 Task: Add Member Faheem to Card Card0047 in Board Board0042 in Workspace Development in Trello
Action: Mouse moved to (670, 44)
Screenshot: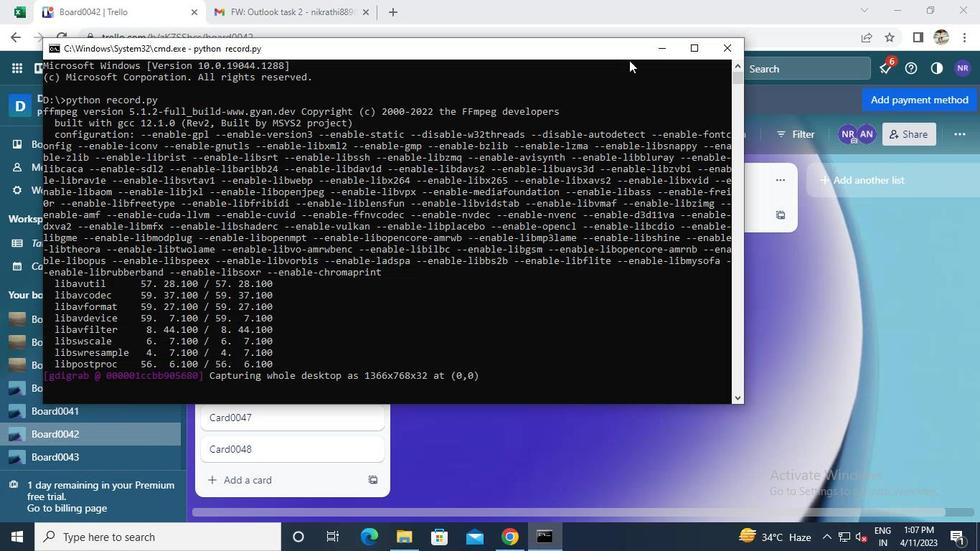 
Action: Mouse pressed left at (670, 44)
Screenshot: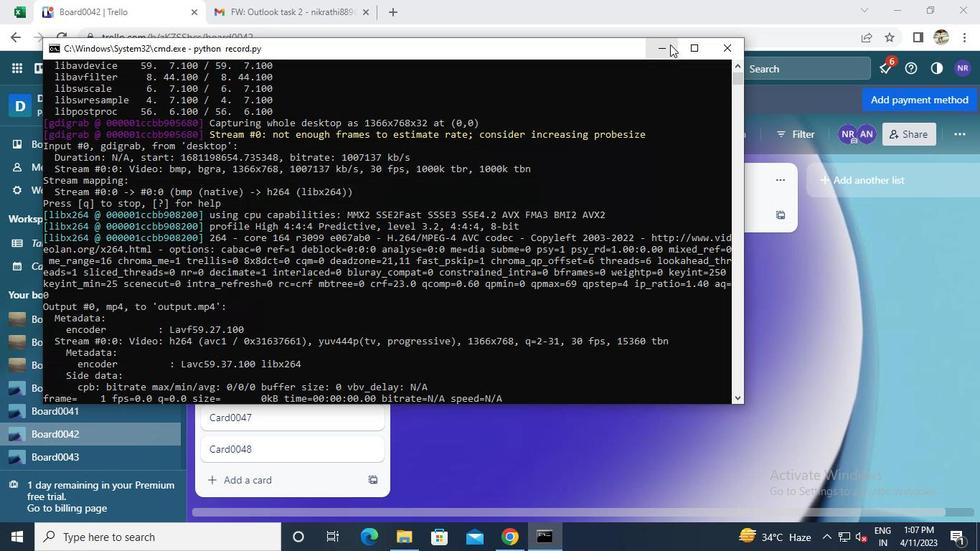 
Action: Mouse moved to (330, 414)
Screenshot: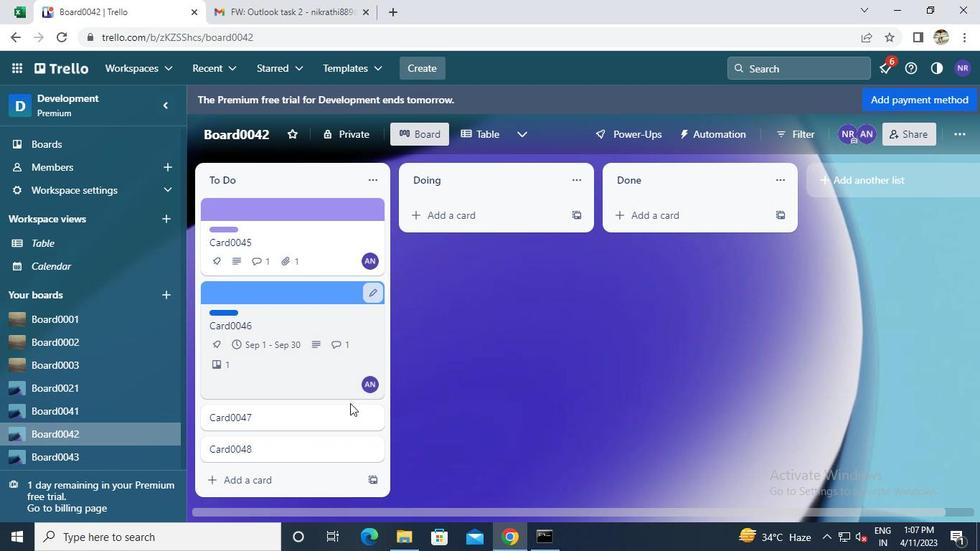 
Action: Mouse pressed left at (330, 414)
Screenshot: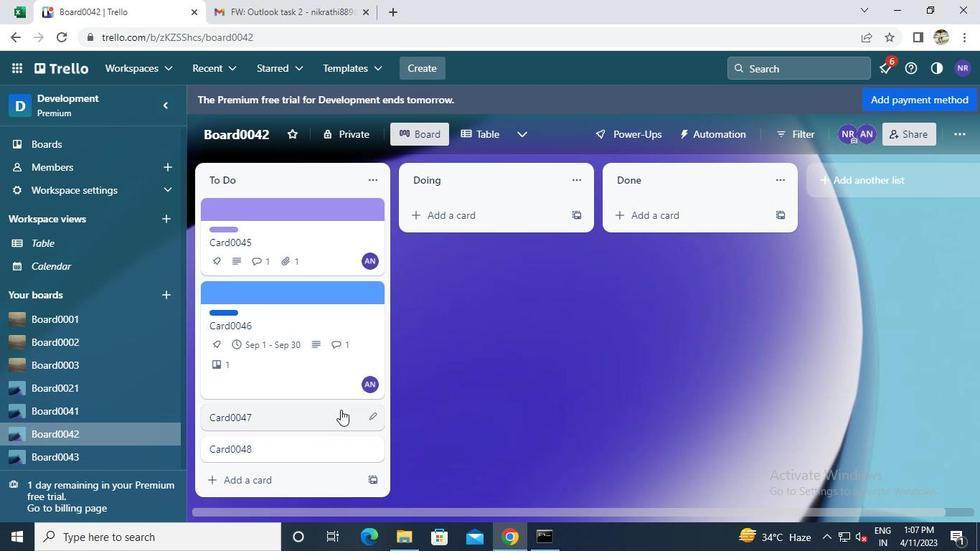
Action: Mouse moved to (668, 230)
Screenshot: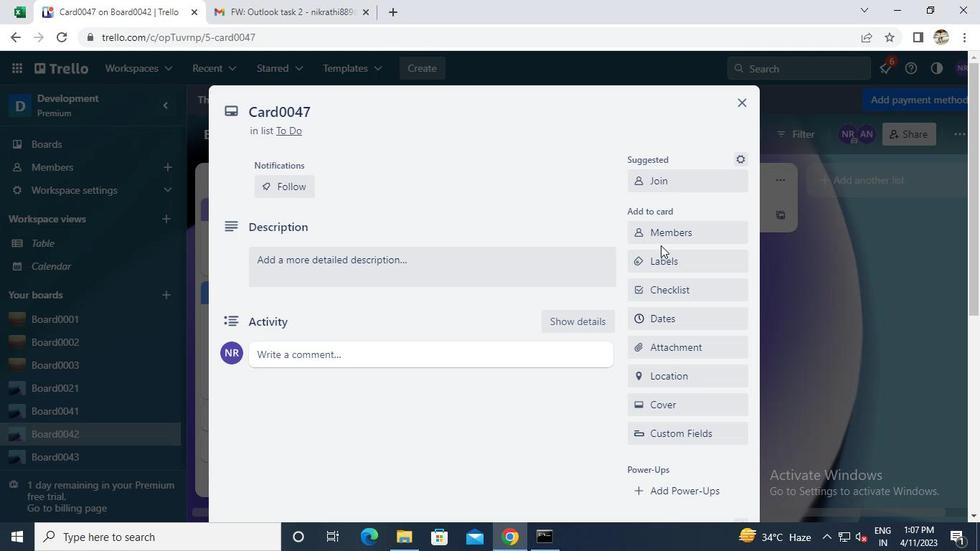 
Action: Mouse pressed left at (668, 230)
Screenshot: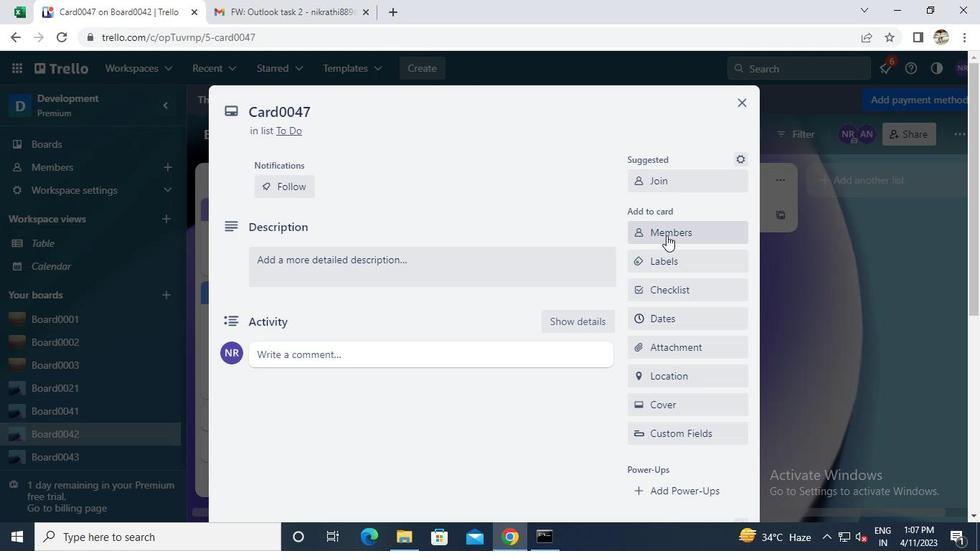 
Action: Keyboard f
Screenshot: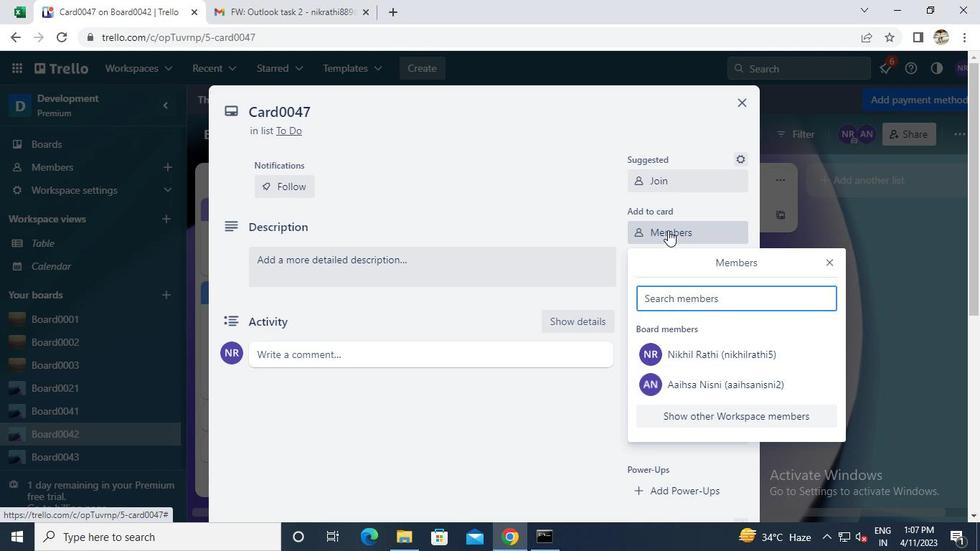 
Action: Keyboard a
Screenshot: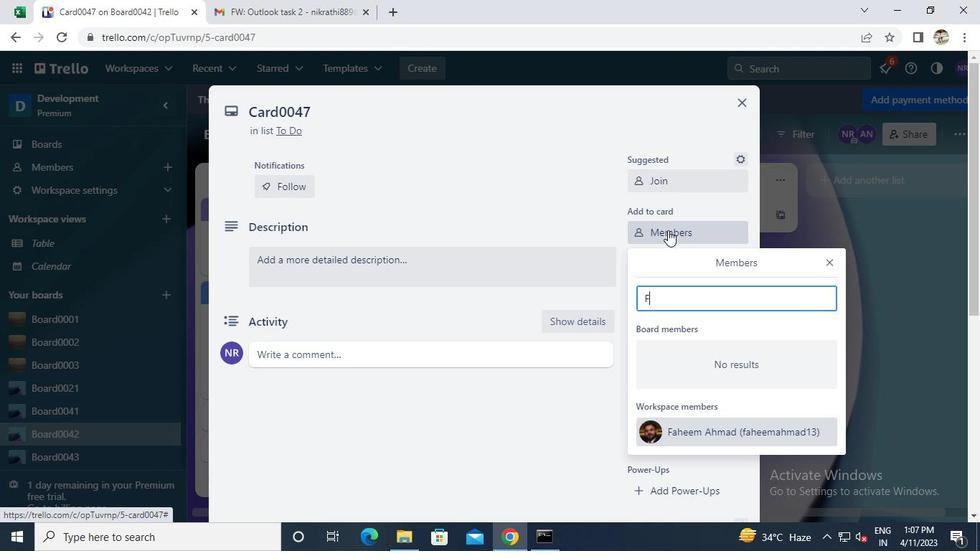 
Action: Mouse moved to (673, 433)
Screenshot: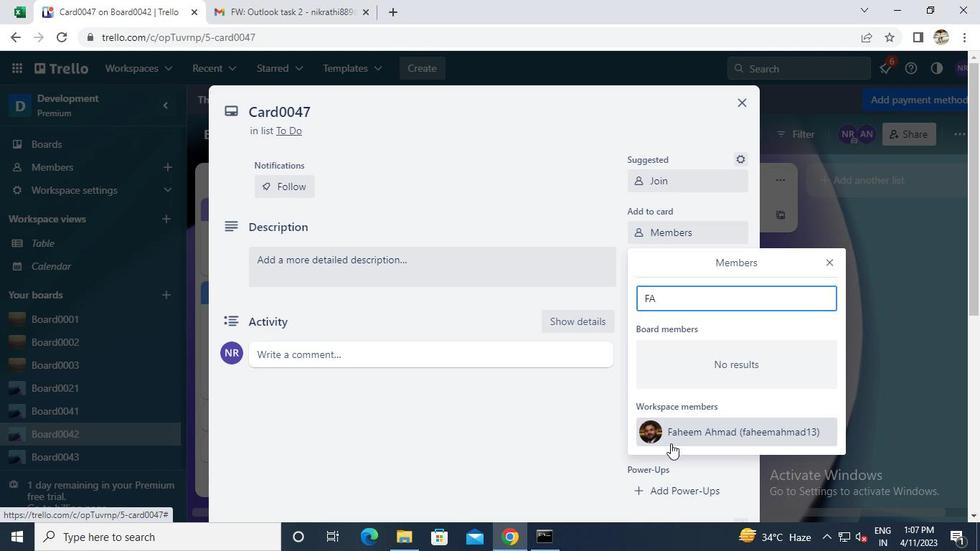 
Action: Mouse pressed left at (673, 433)
Screenshot: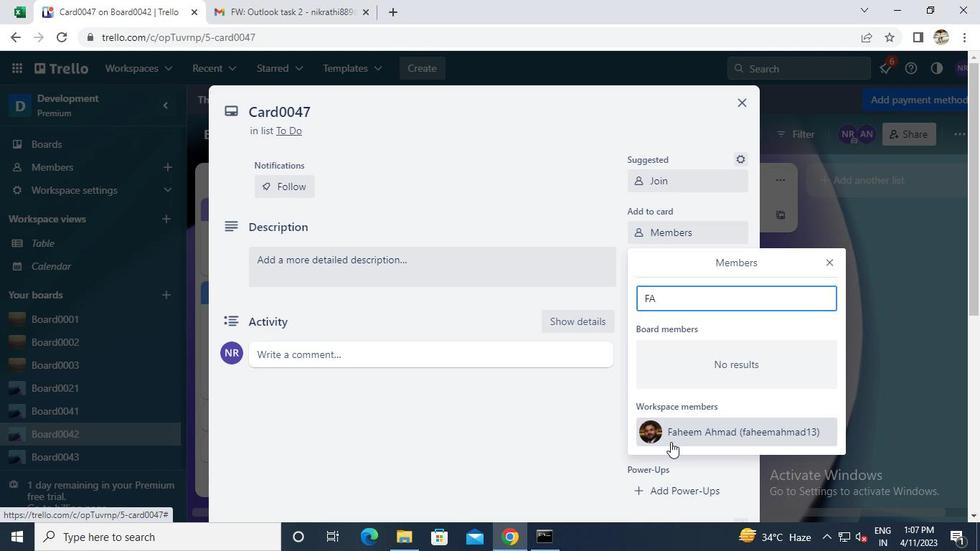 
Action: Mouse moved to (737, 104)
Screenshot: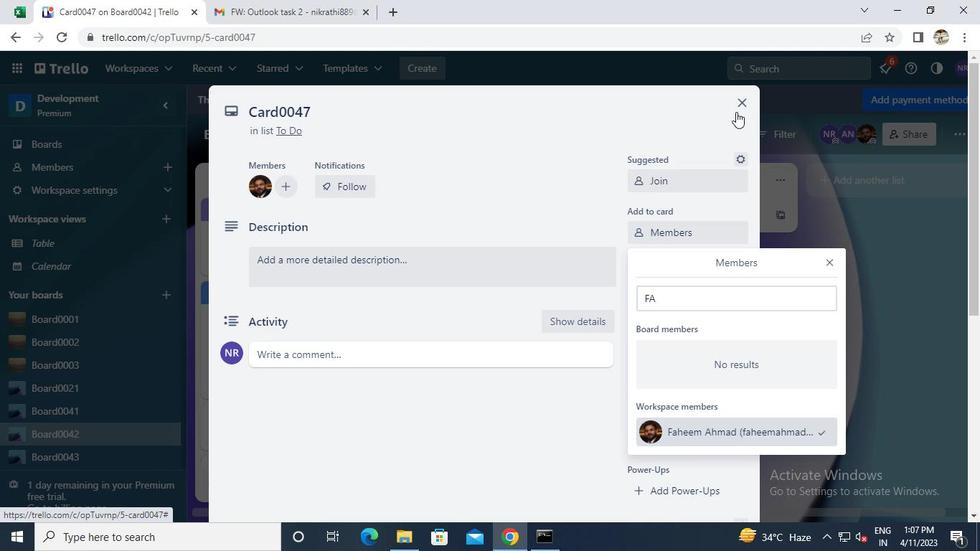 
Action: Mouse pressed left at (737, 104)
Screenshot: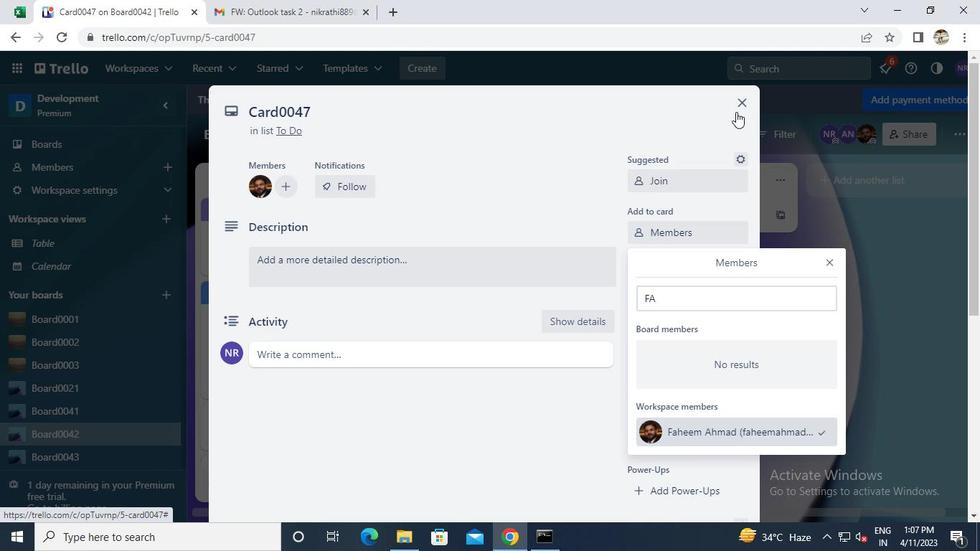 
Action: Mouse moved to (558, 533)
Screenshot: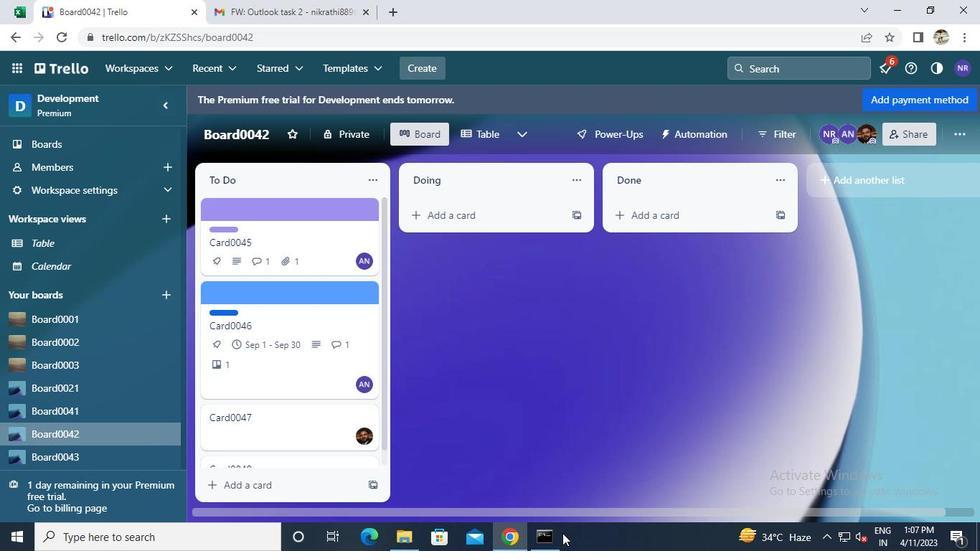 
Action: Mouse pressed left at (558, 533)
Screenshot: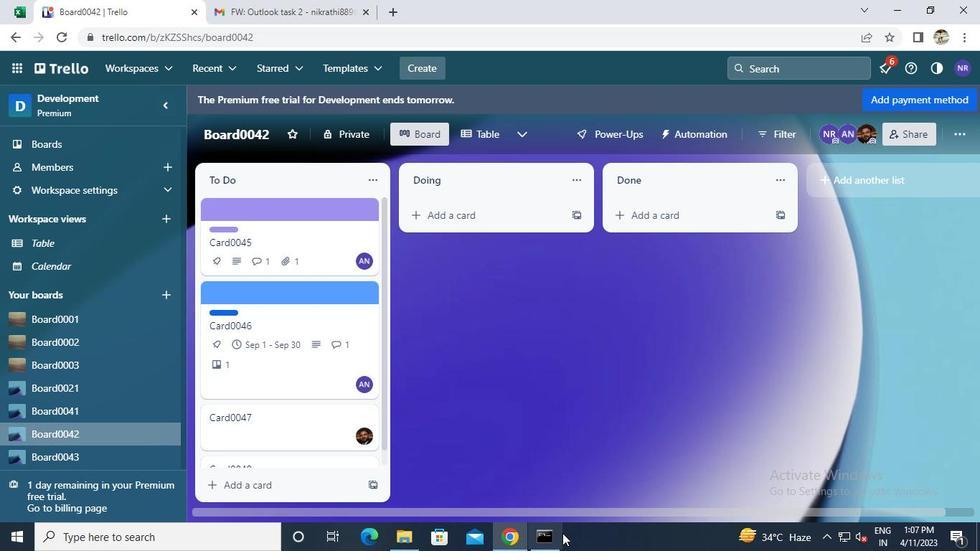 
Action: Mouse moved to (721, 53)
Screenshot: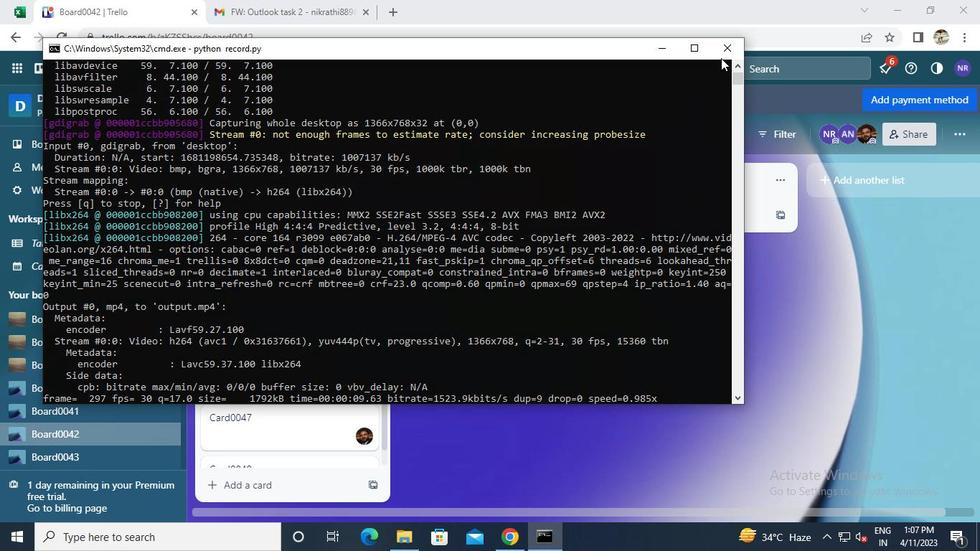 
Action: Mouse pressed left at (721, 53)
Screenshot: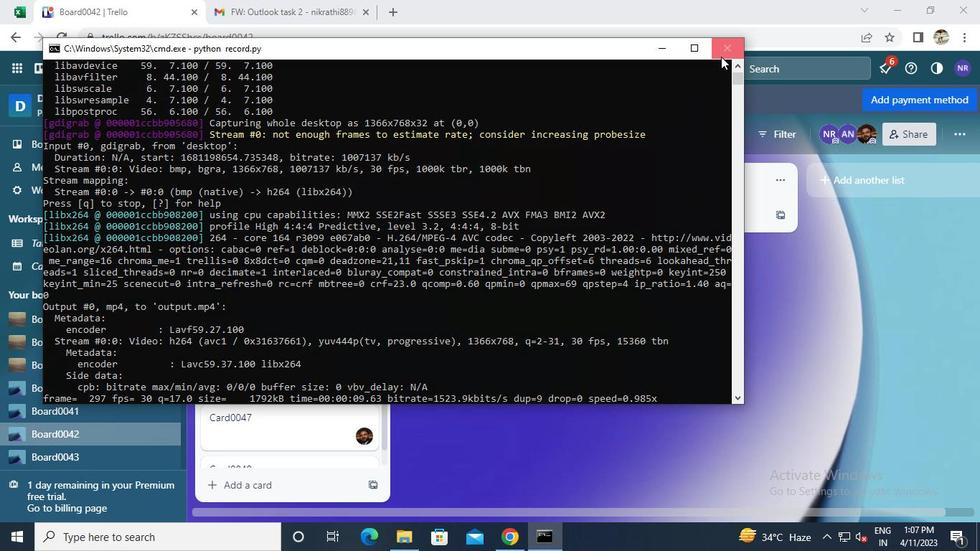 
